 Task: Change the email message preview to show five lines.
Action: Mouse moved to (208, 31)
Screenshot: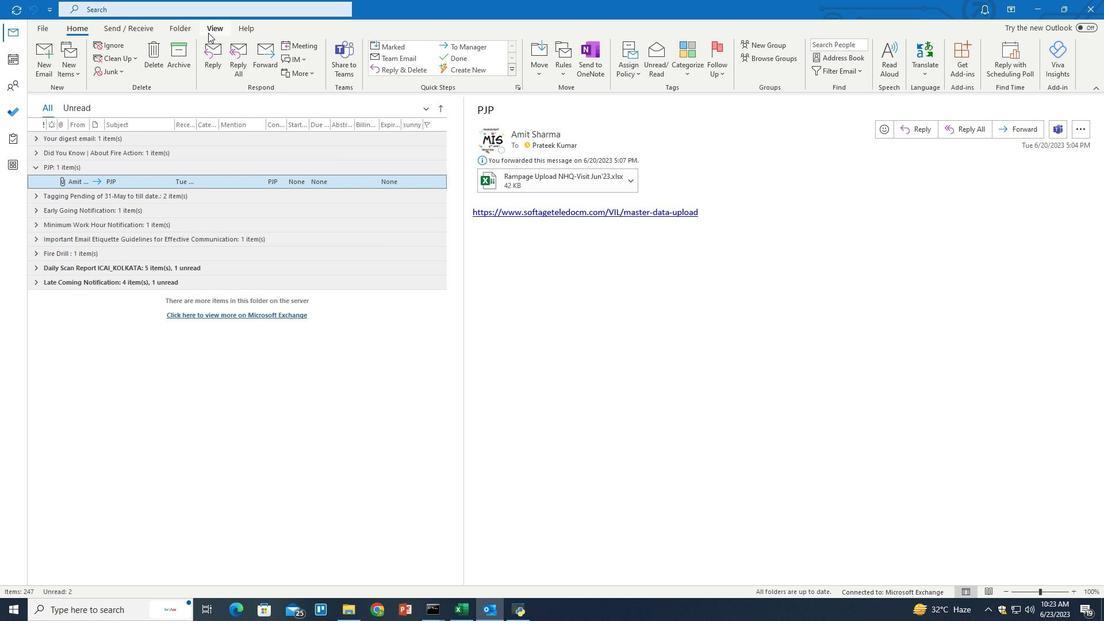 
Action: Mouse pressed left at (208, 31)
Screenshot: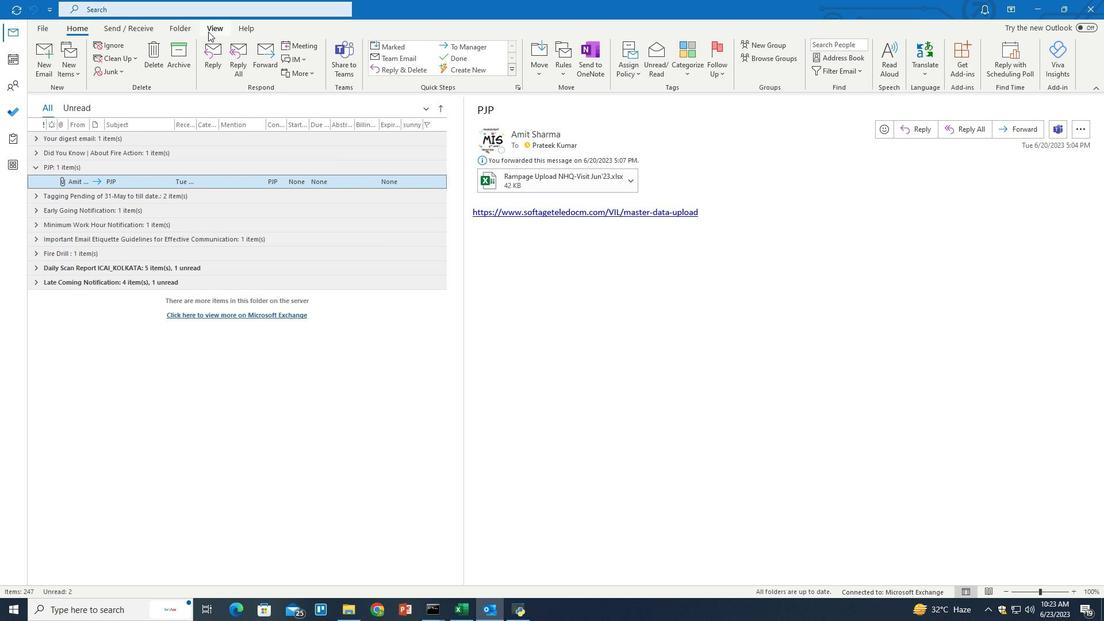
Action: Mouse moved to (970, 59)
Screenshot: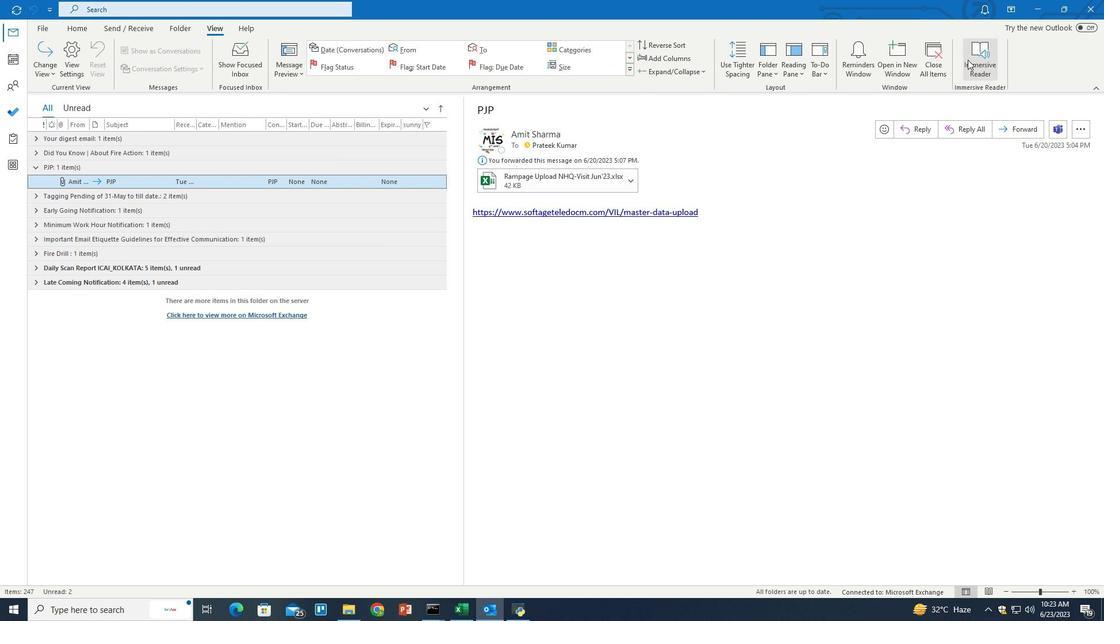 
Action: Mouse pressed left at (970, 59)
Screenshot: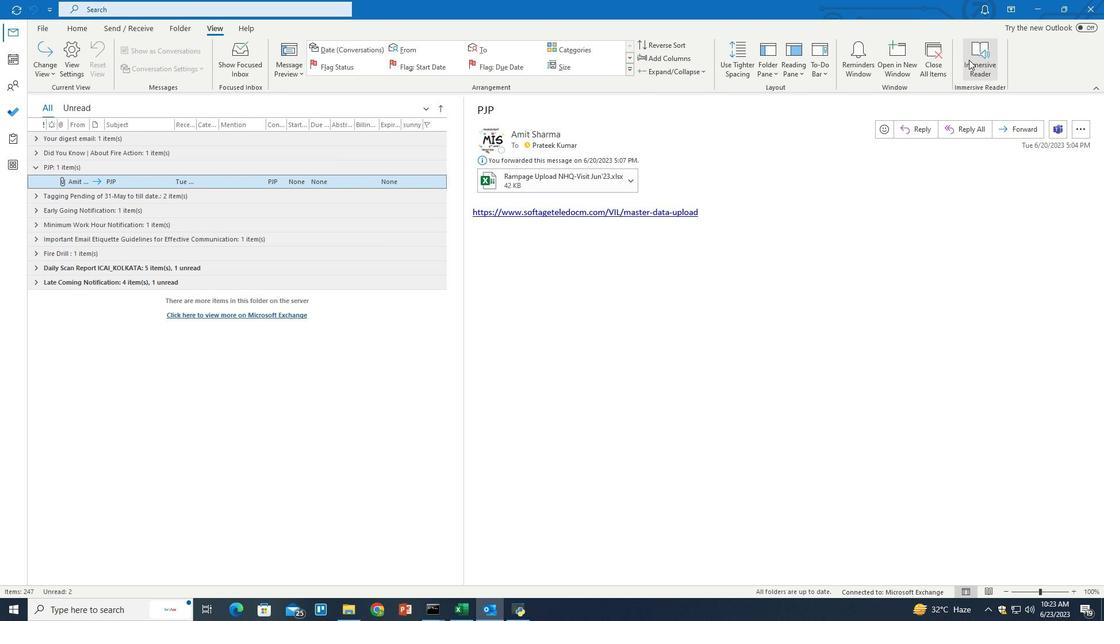 
Action: Mouse moved to (98, 61)
Screenshot: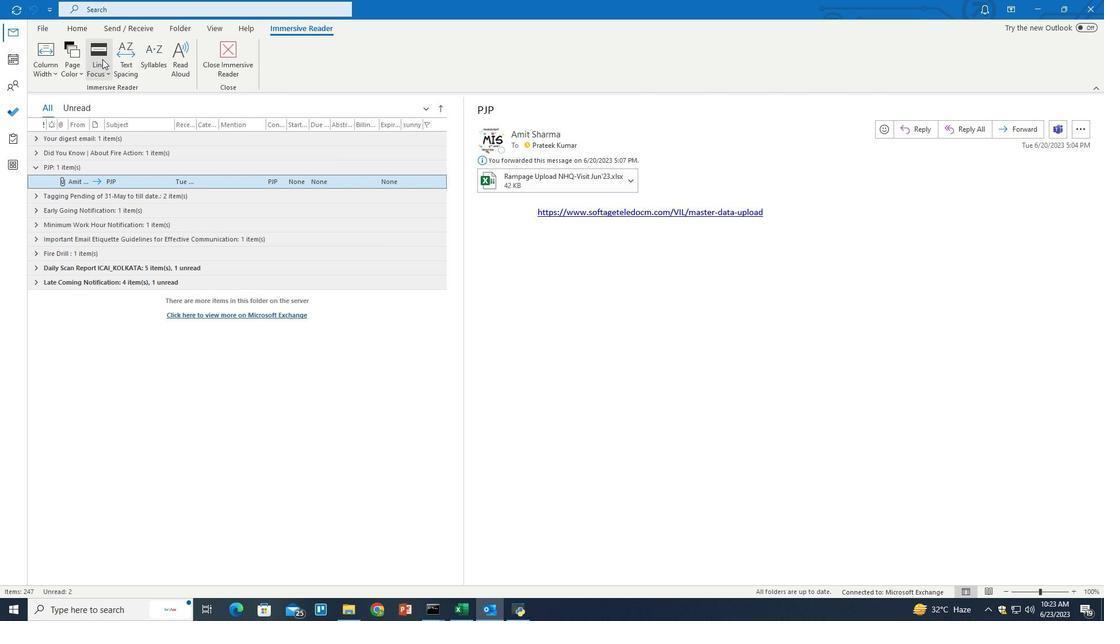 
Action: Mouse pressed left at (98, 61)
Screenshot: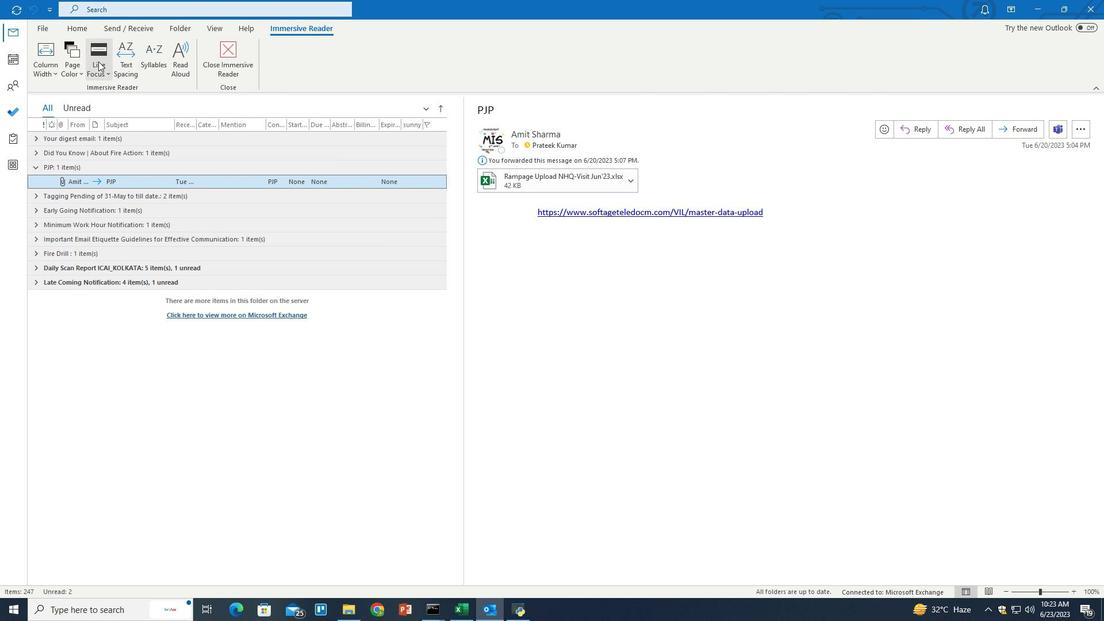 
Action: Mouse moved to (141, 176)
Screenshot: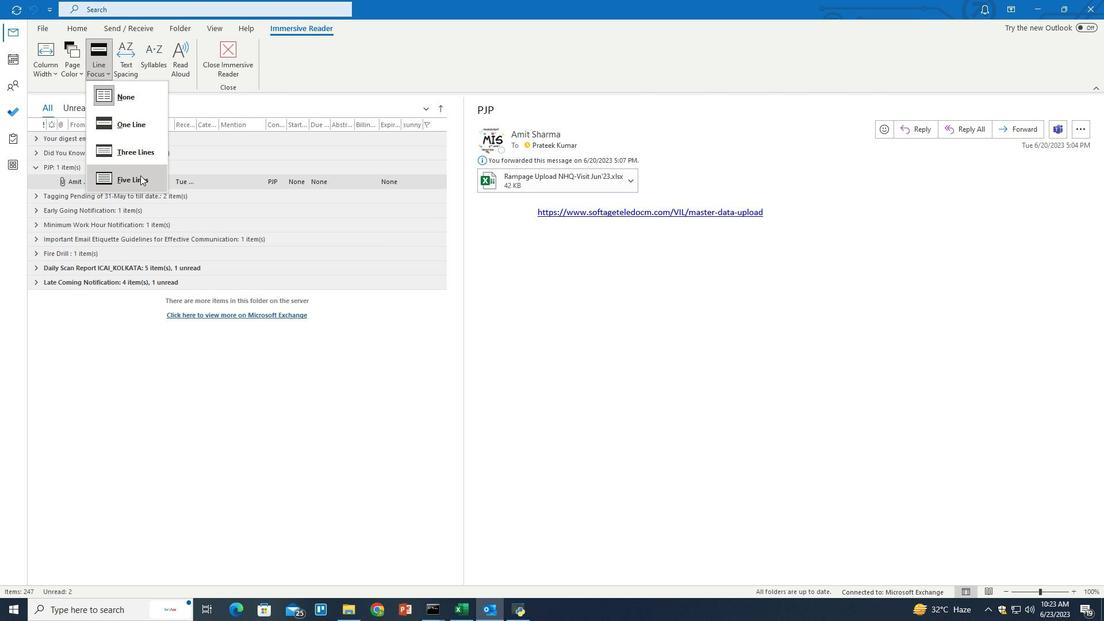 
Action: Mouse pressed left at (141, 176)
Screenshot: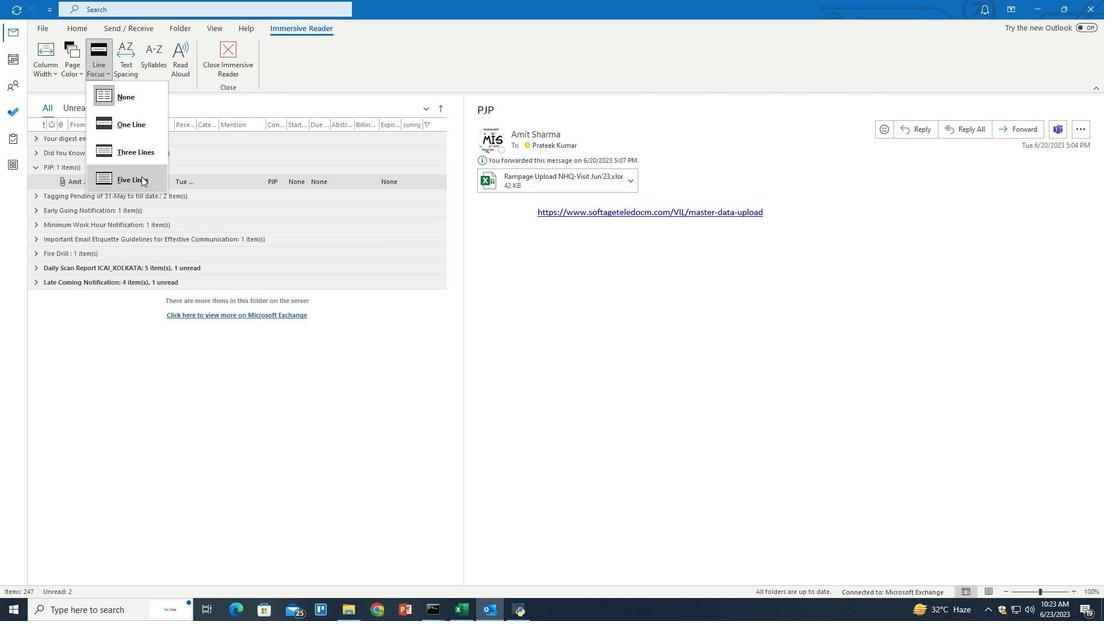 
Action: Mouse moved to (144, 178)
Screenshot: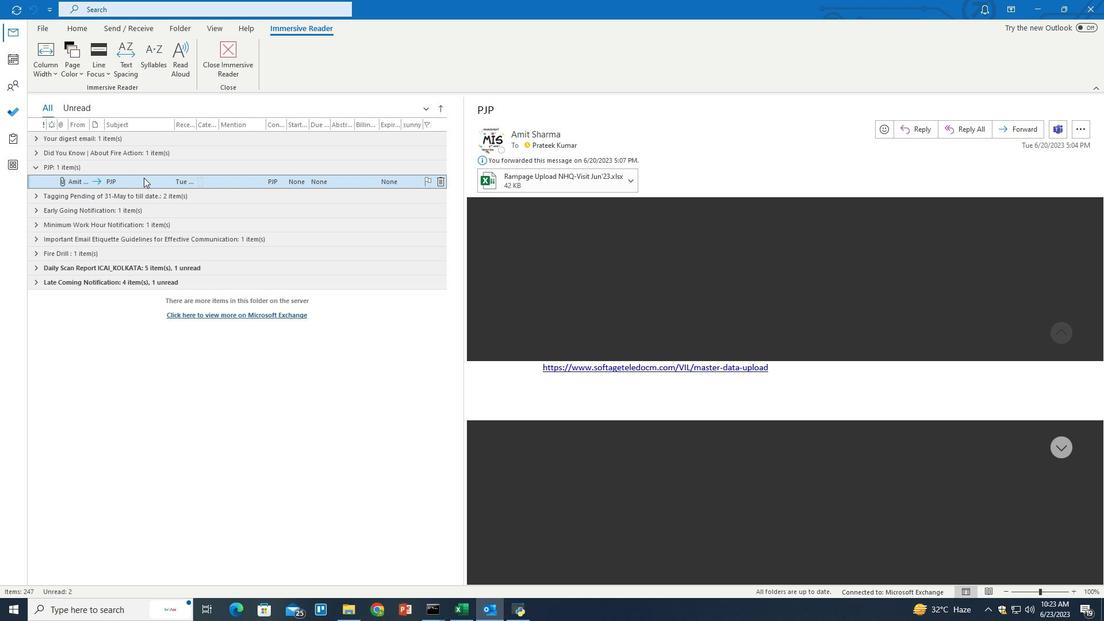 
